 Task: Look for products in the category "Hot Dogs & Sausages" from the brand "Bilinskis".
Action: Mouse pressed left at (26, 161)
Screenshot: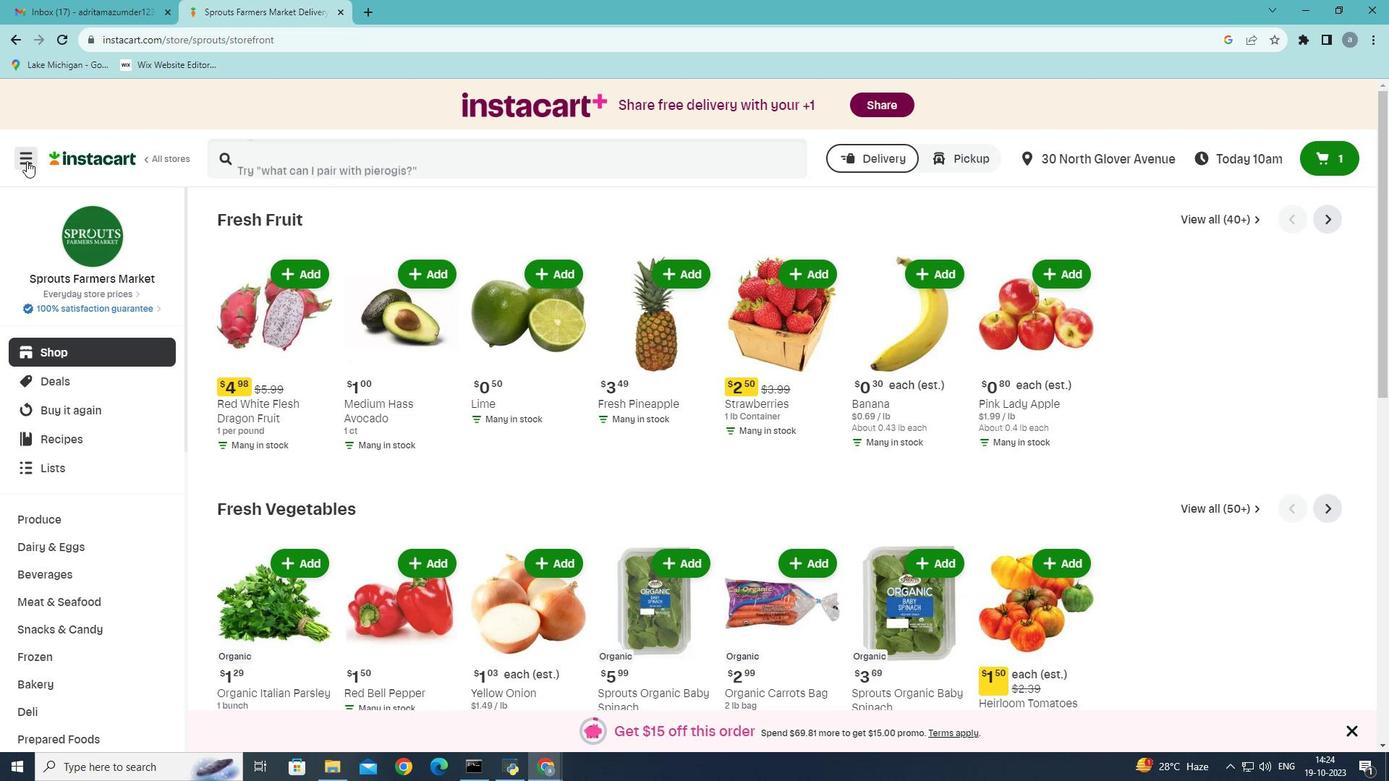 
Action: Mouse moved to (47, 423)
Screenshot: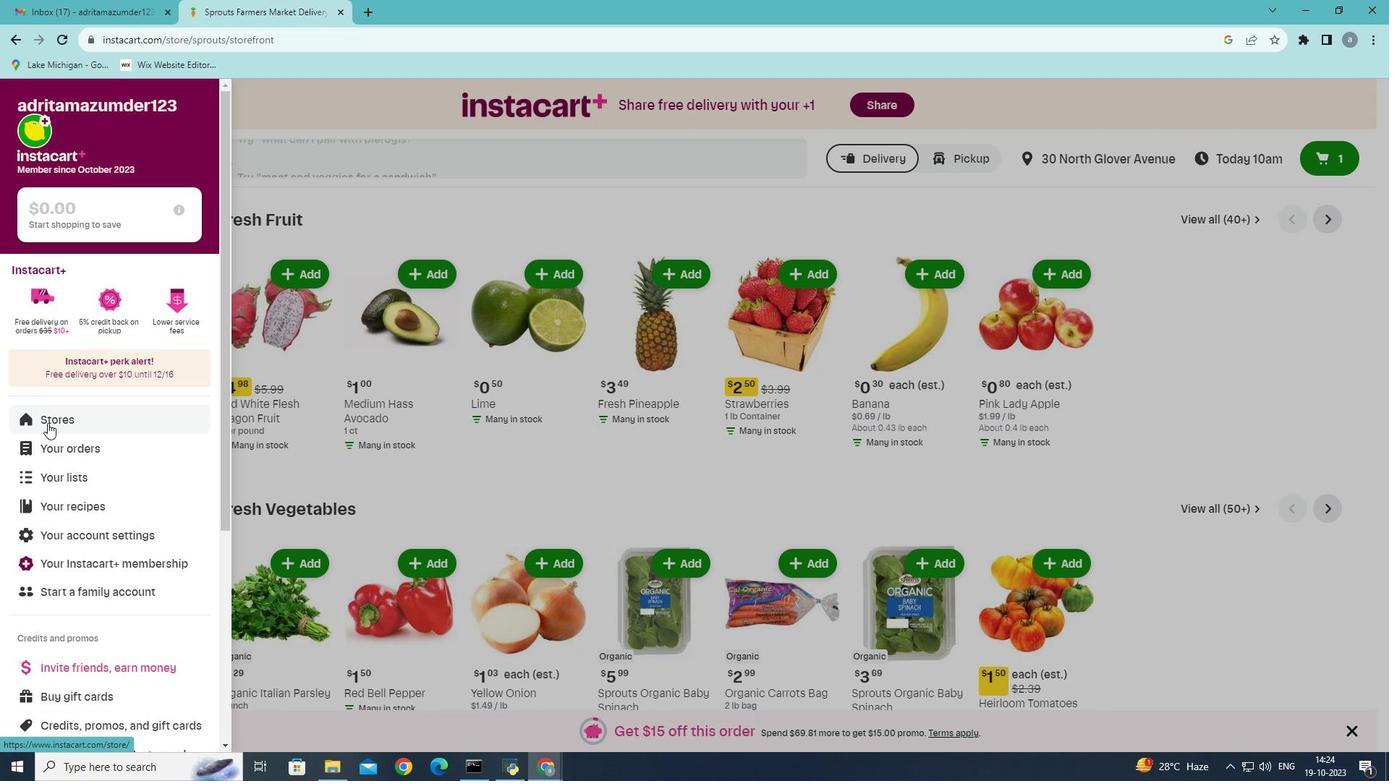 
Action: Mouse pressed left at (47, 423)
Screenshot: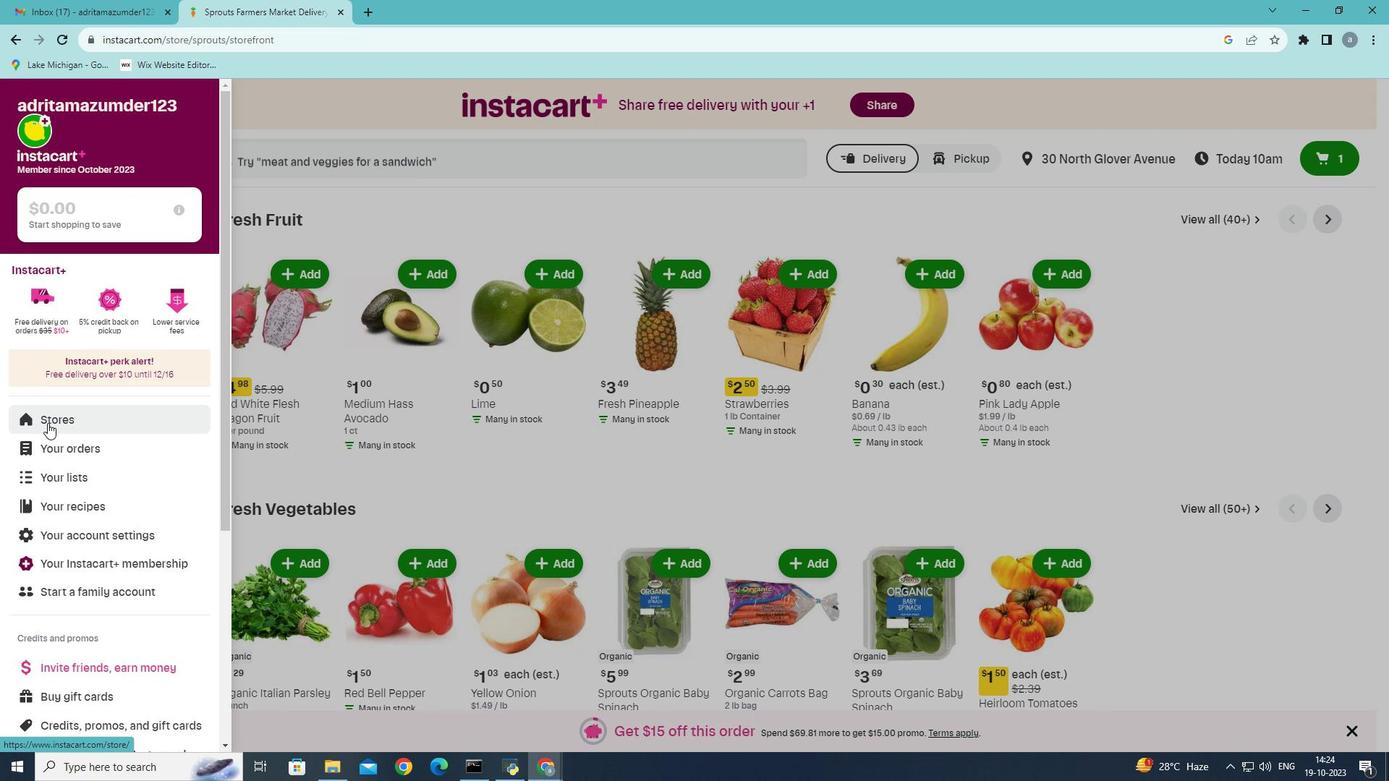 
Action: Mouse moved to (340, 166)
Screenshot: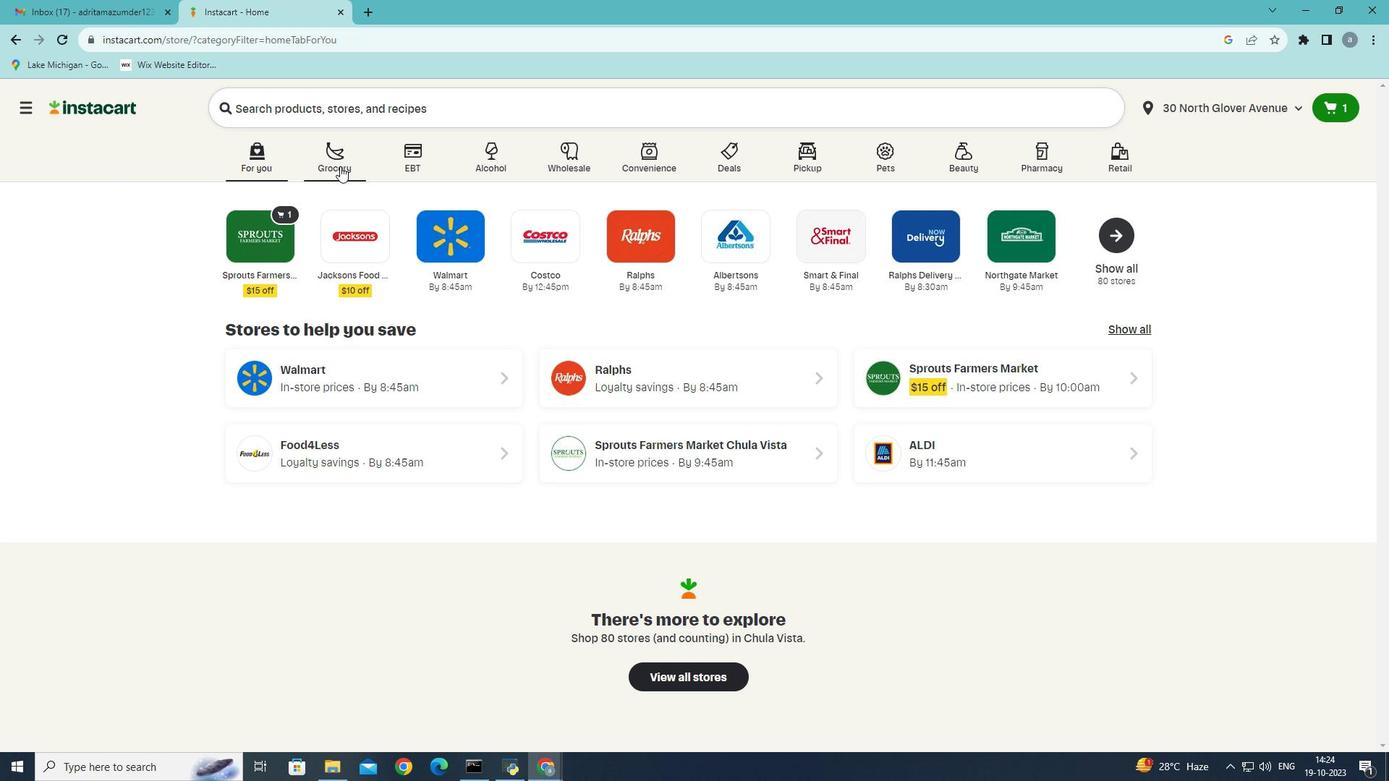 
Action: Mouse pressed left at (340, 166)
Screenshot: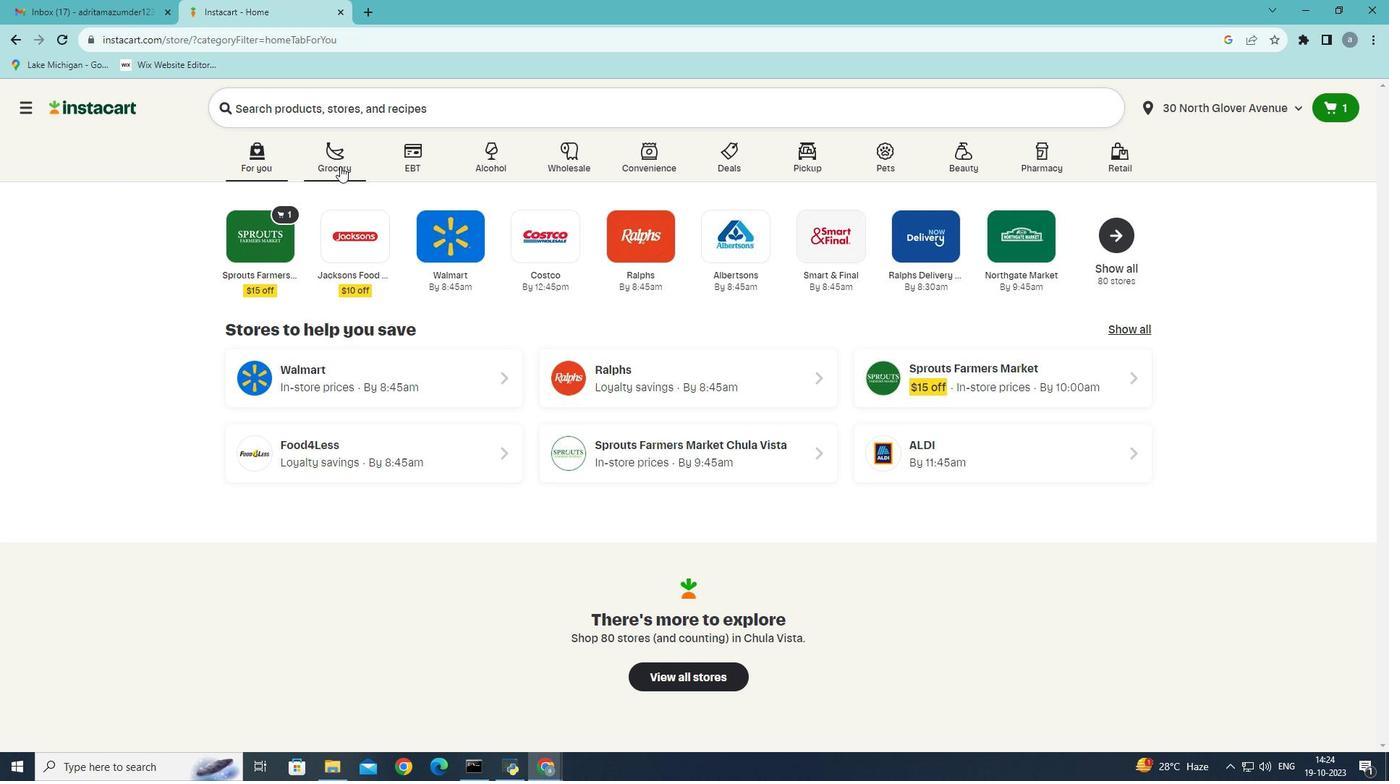 
Action: Mouse moved to (295, 420)
Screenshot: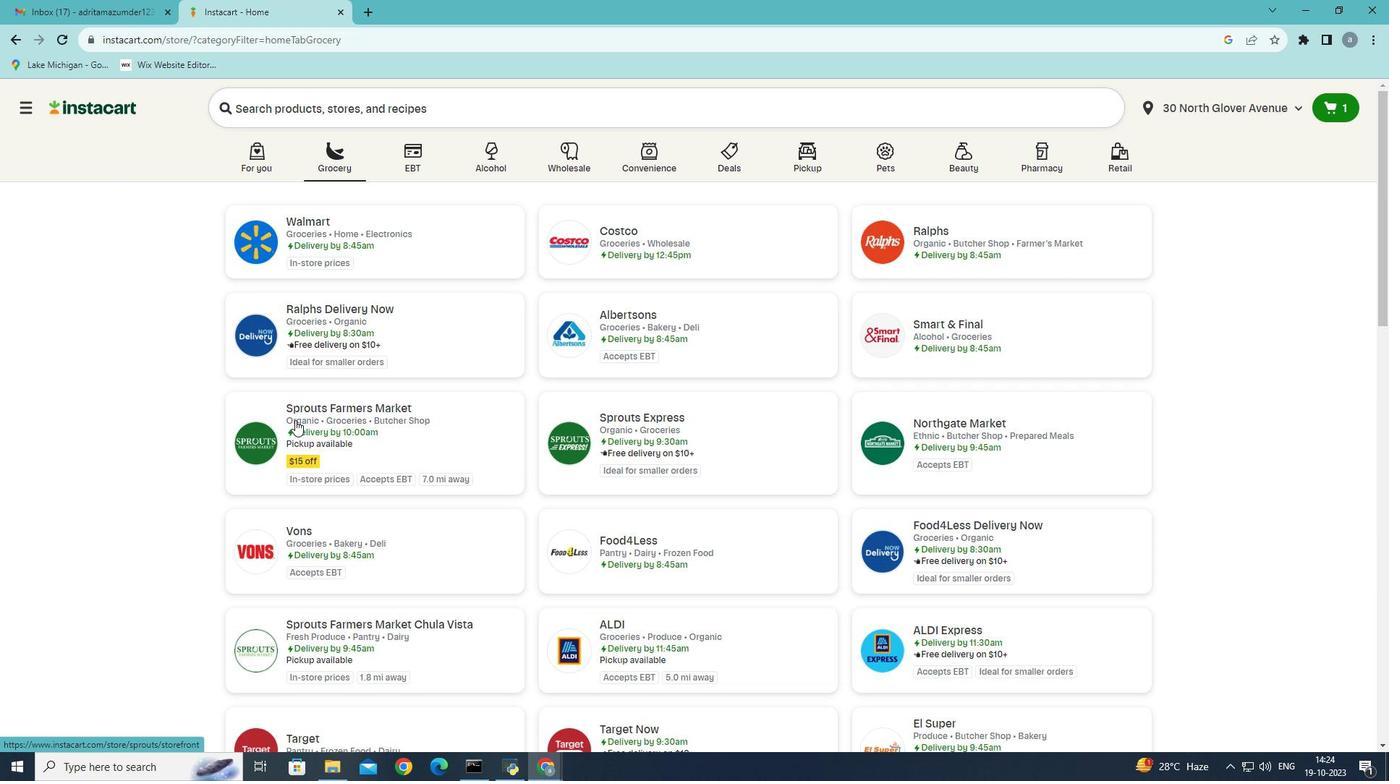 
Action: Mouse pressed left at (295, 420)
Screenshot: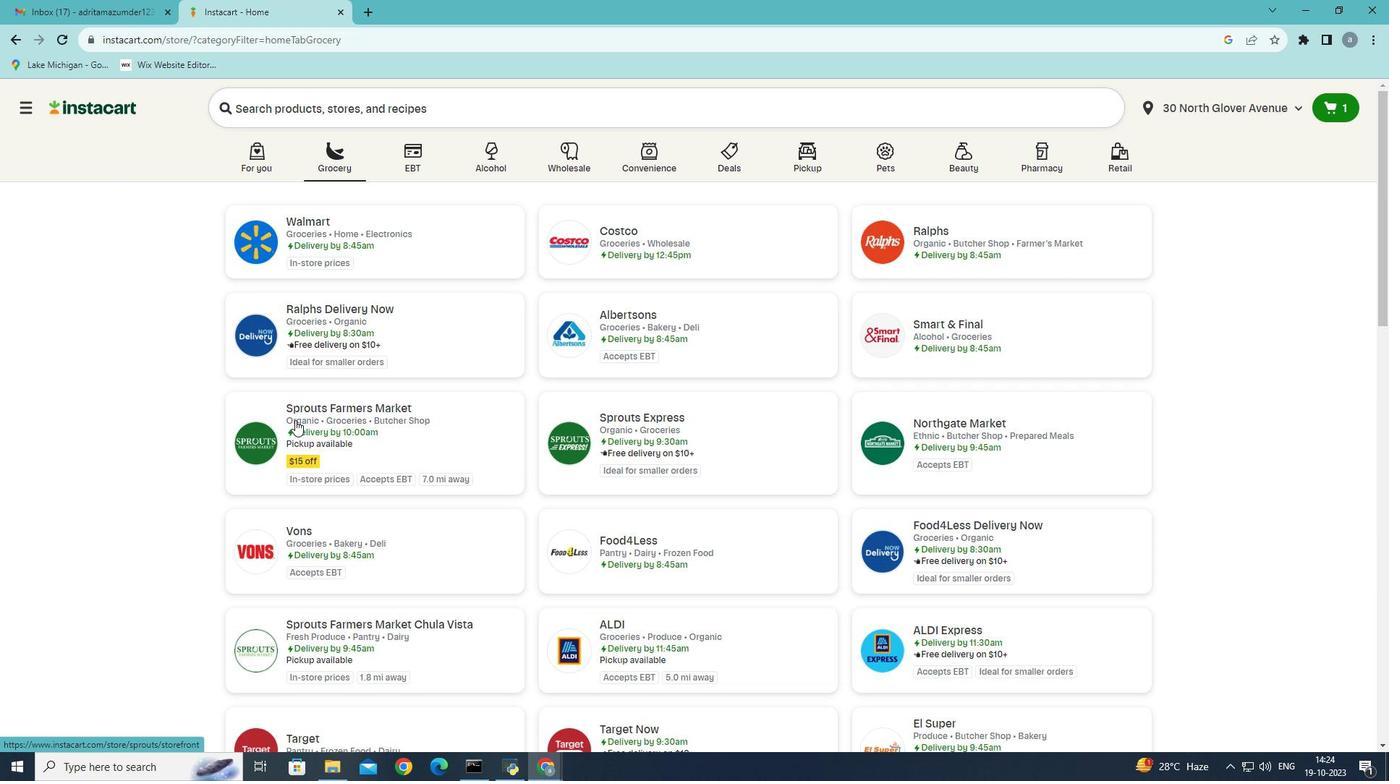 
Action: Mouse moved to (83, 598)
Screenshot: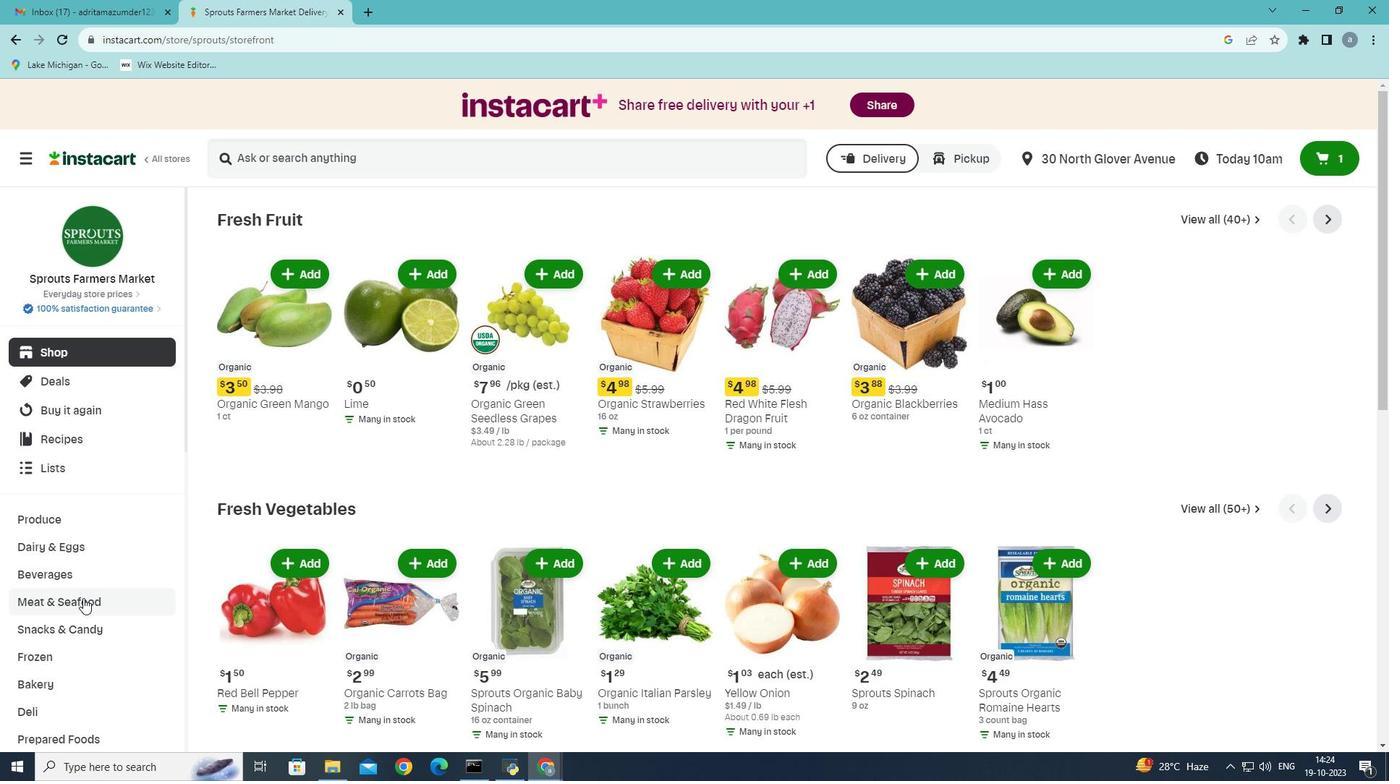 
Action: Mouse pressed left at (83, 598)
Screenshot: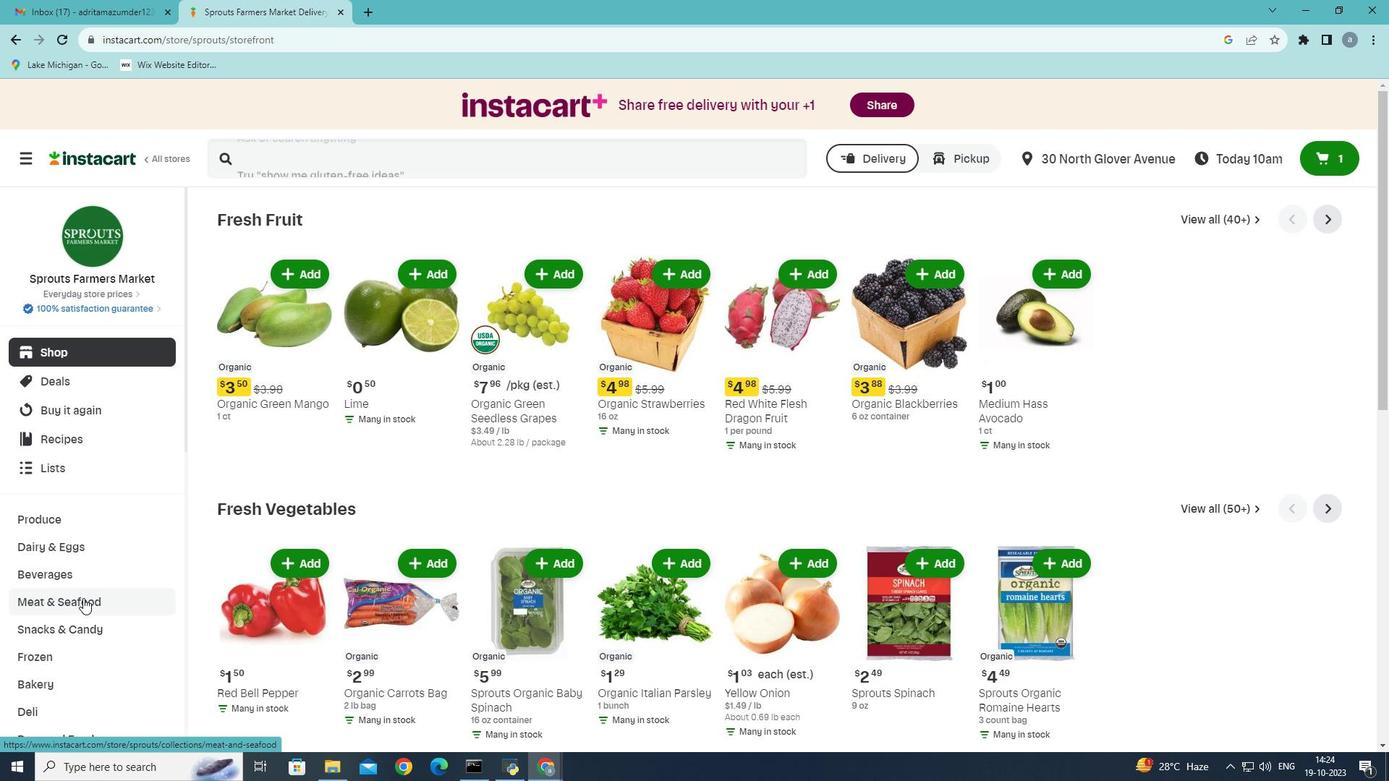 
Action: Mouse moved to (711, 246)
Screenshot: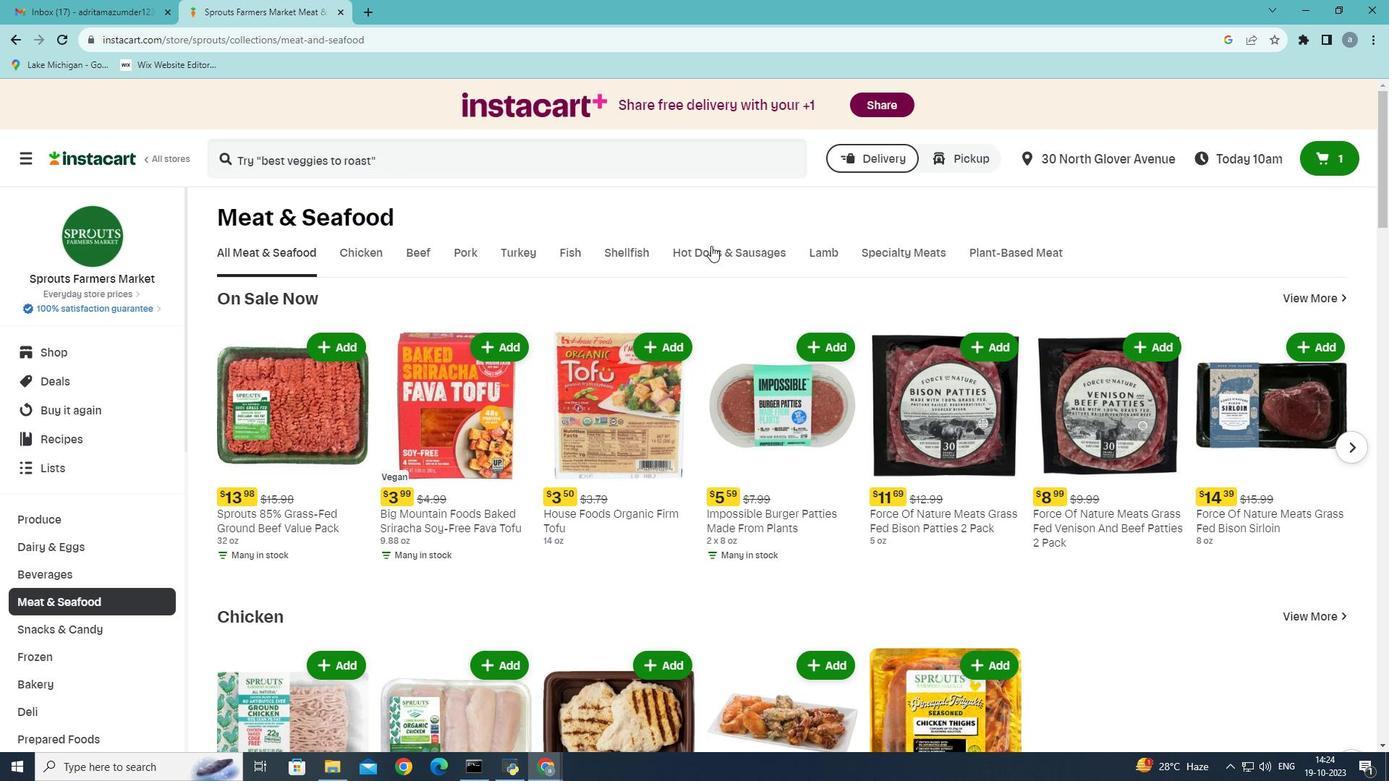 
Action: Mouse pressed left at (711, 246)
Screenshot: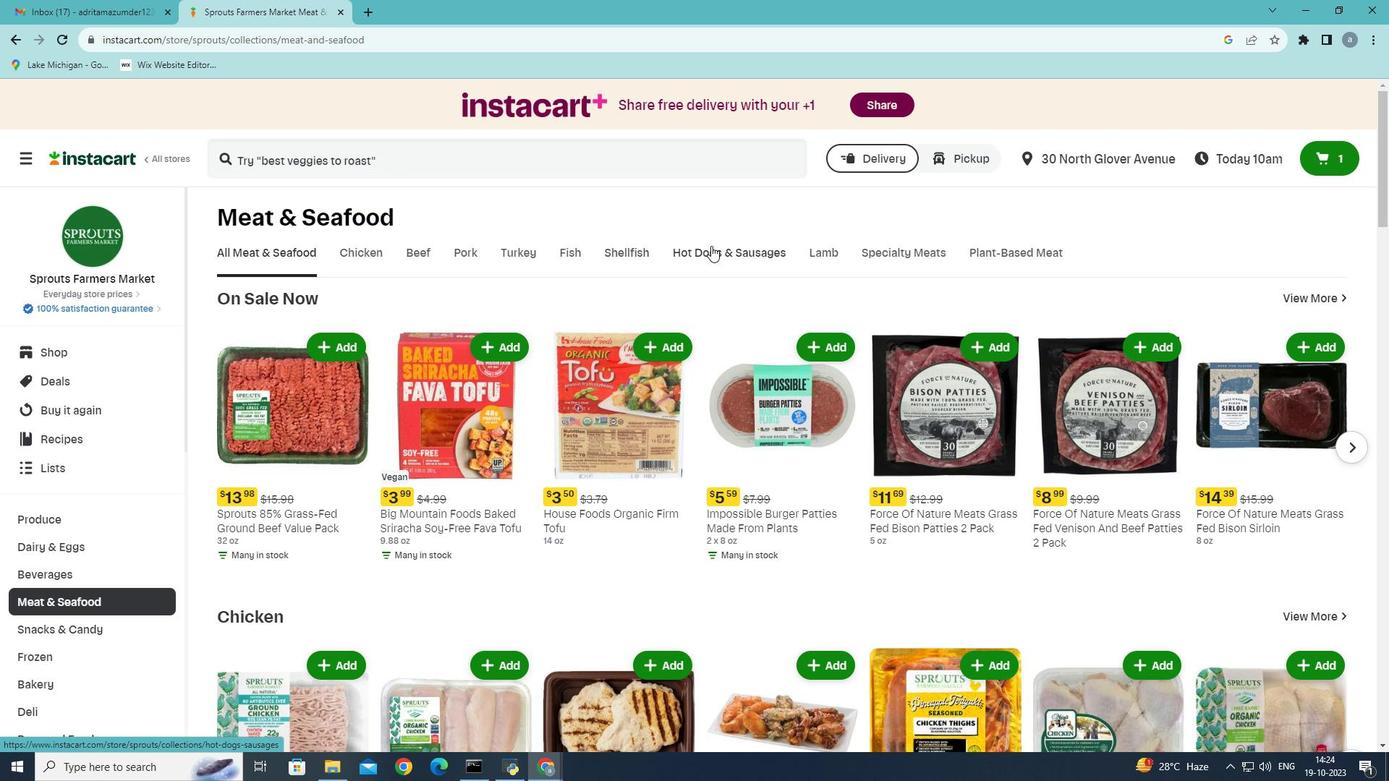 
Action: Mouse moved to (320, 314)
Screenshot: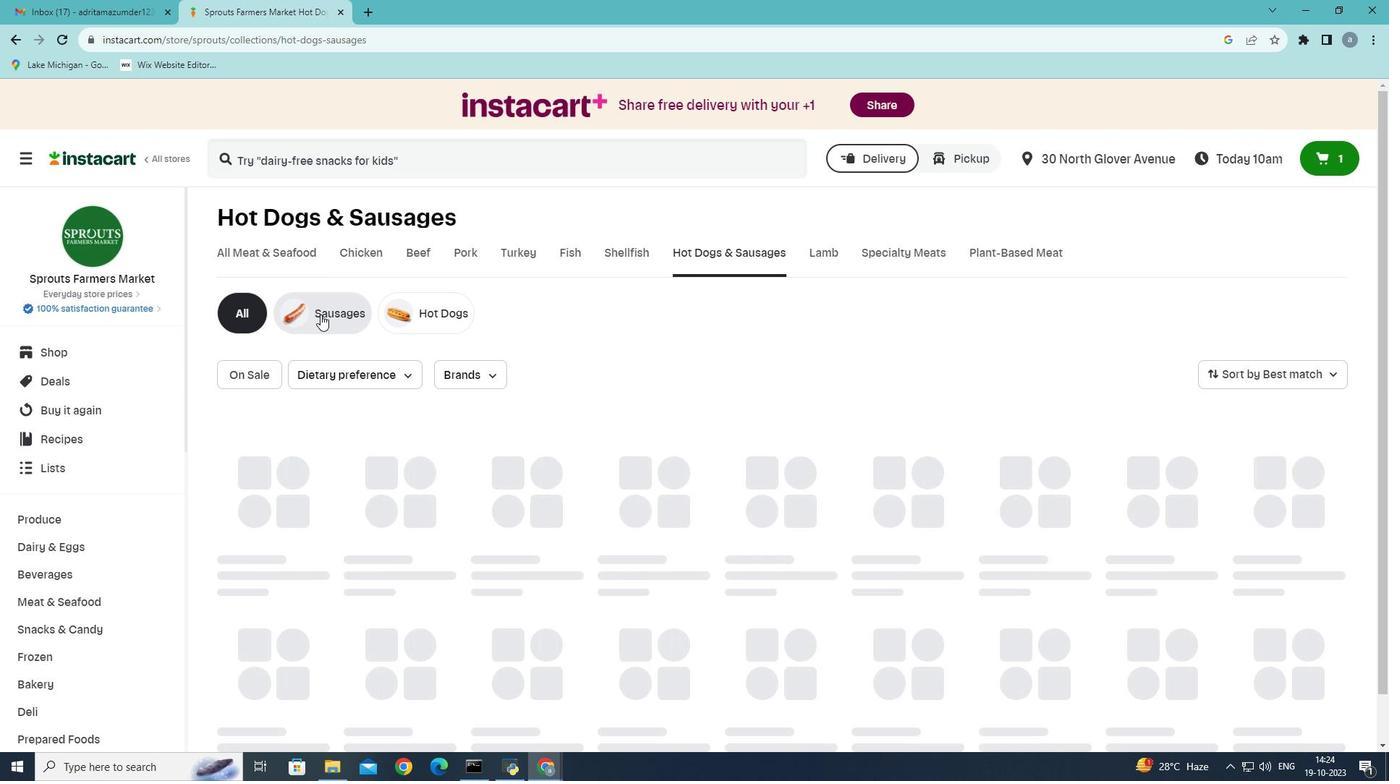 
Action: Mouse pressed left at (320, 314)
Screenshot: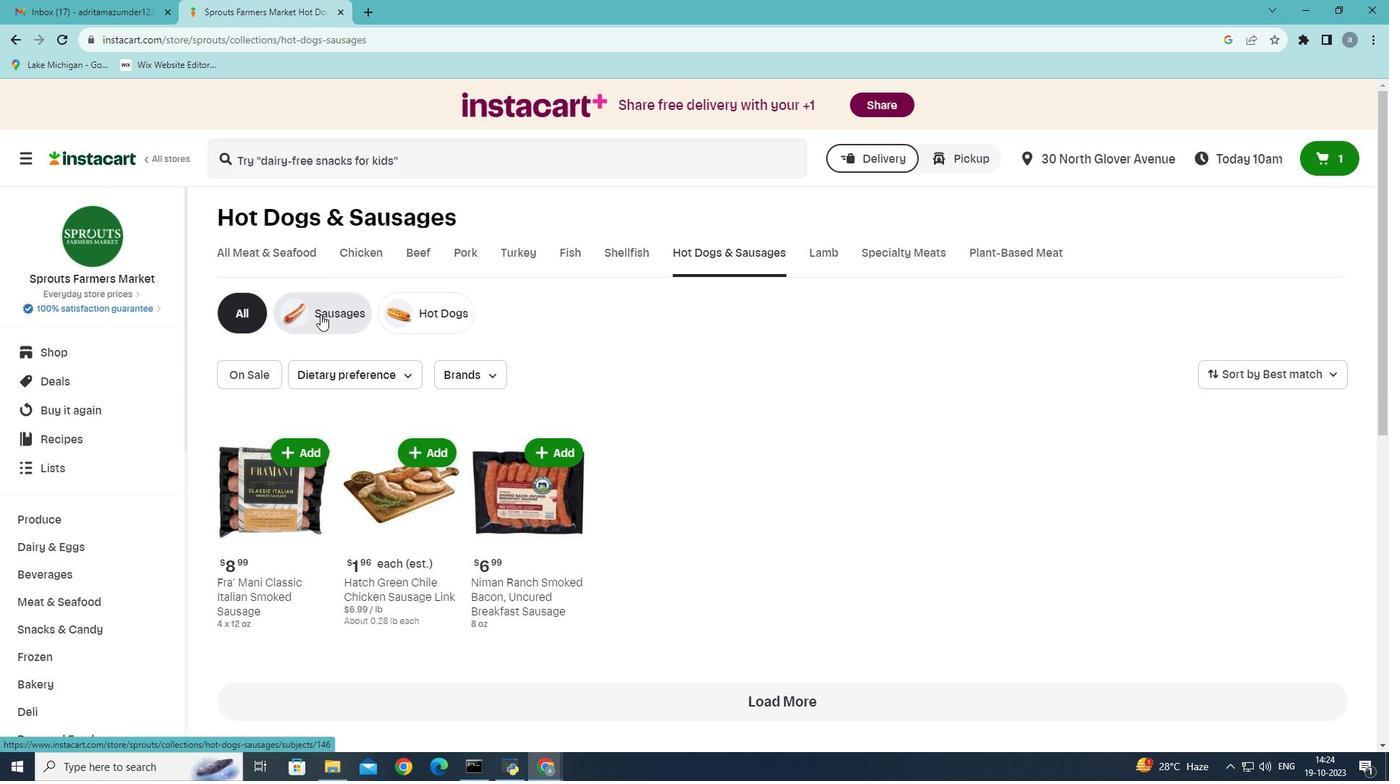 
Action: Mouse moved to (493, 375)
Screenshot: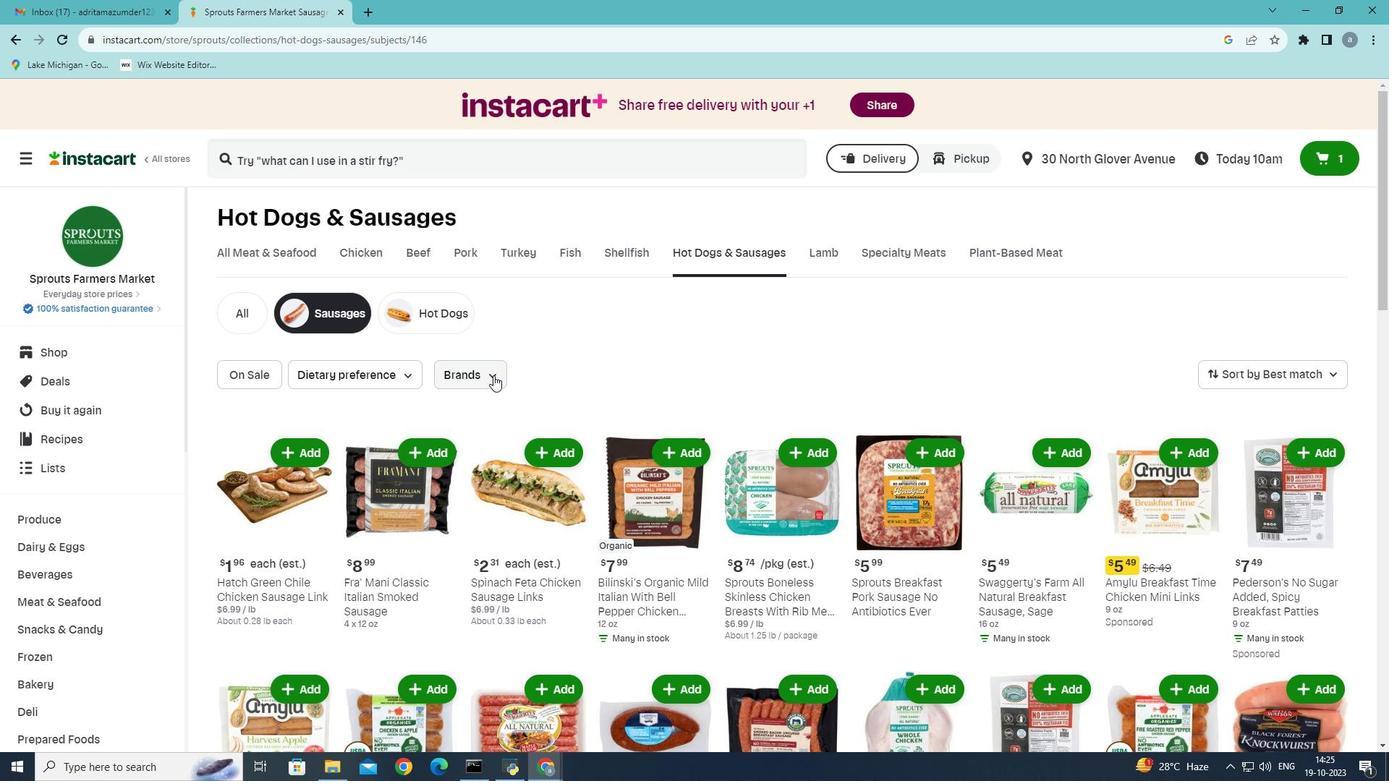 
Action: Mouse pressed left at (493, 375)
Screenshot: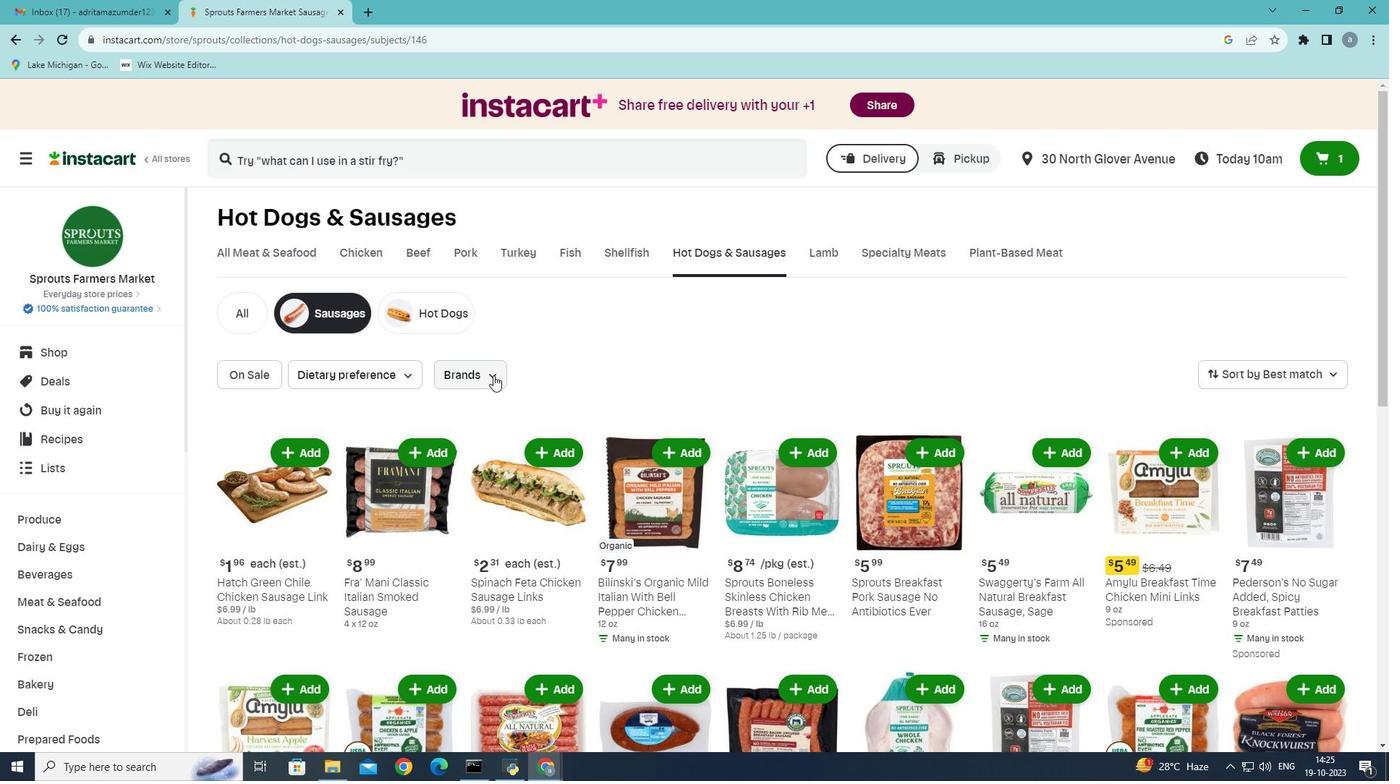 
Action: Mouse moved to (462, 596)
Screenshot: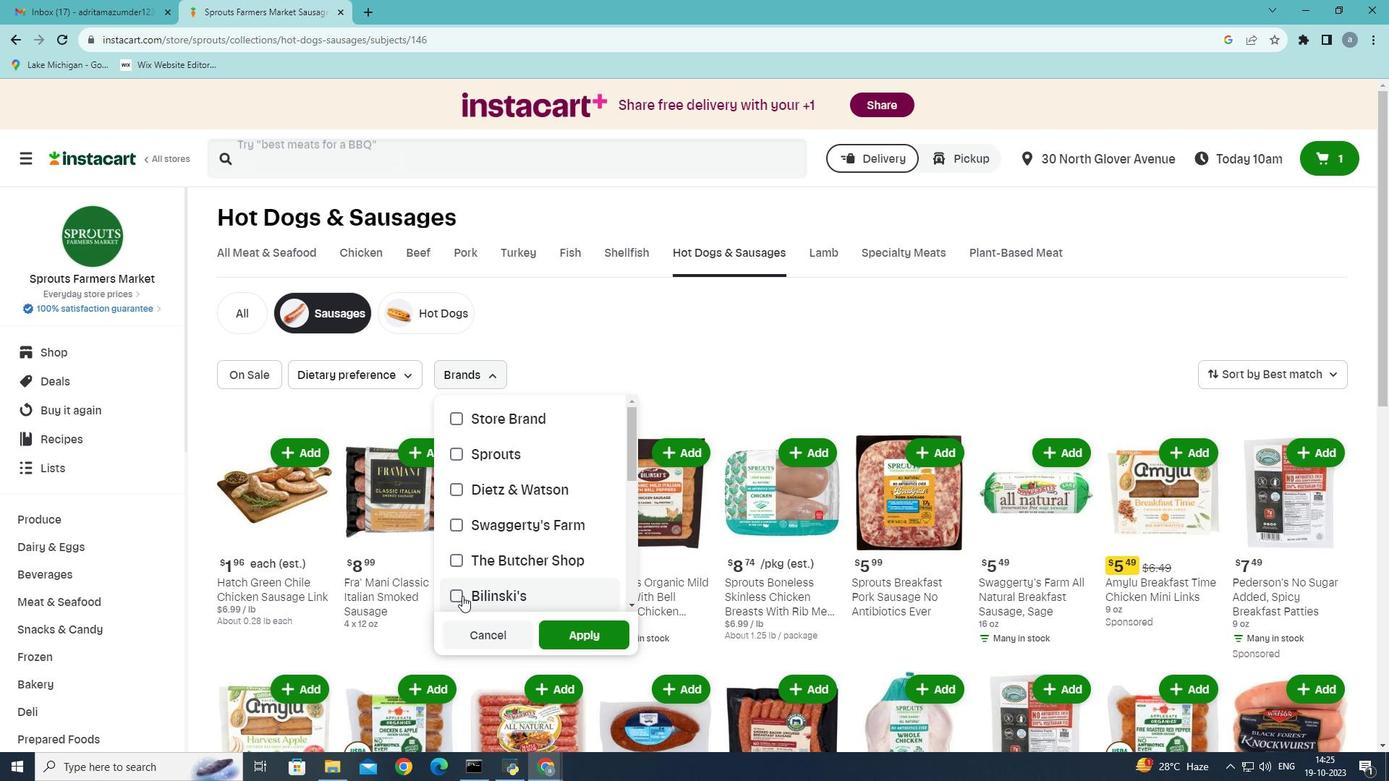 
Action: Mouse pressed left at (462, 596)
Screenshot: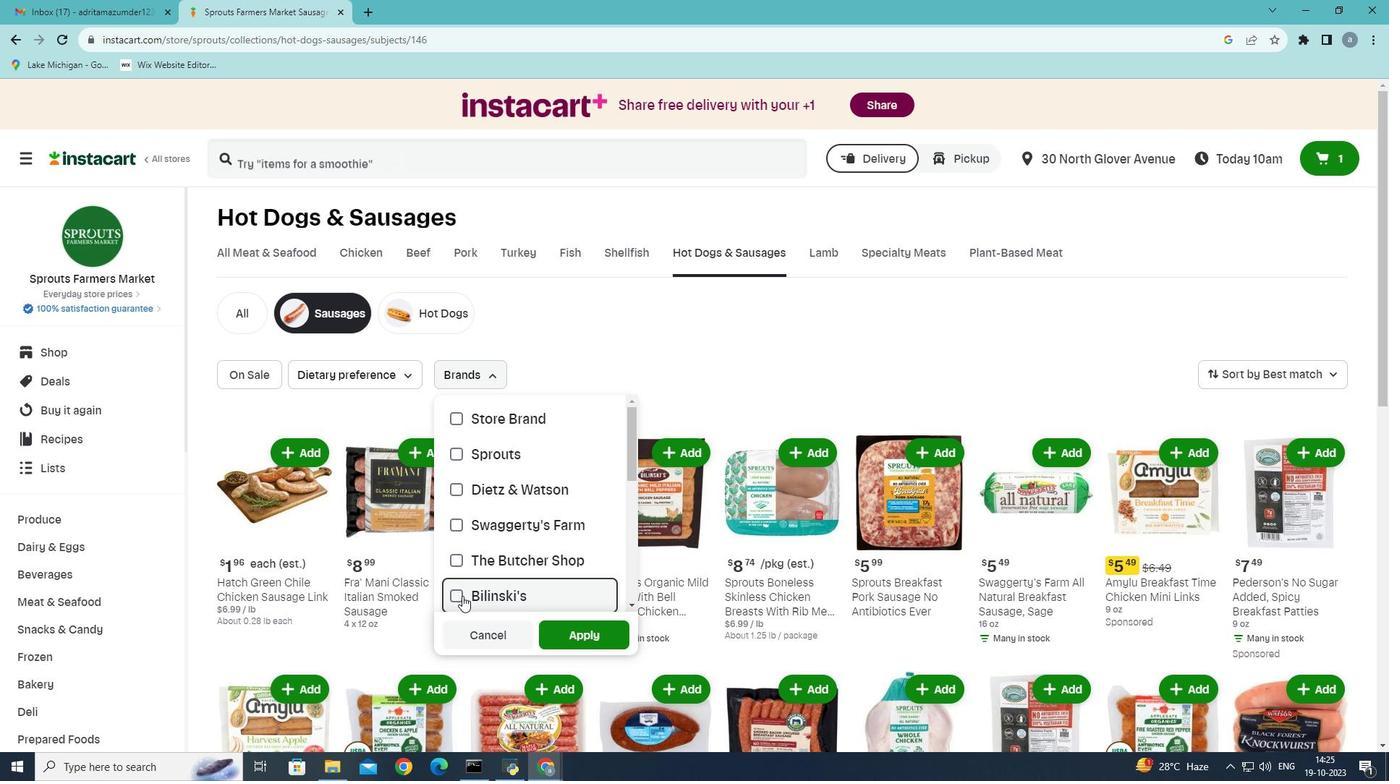 
Action: Mouse moved to (568, 633)
Screenshot: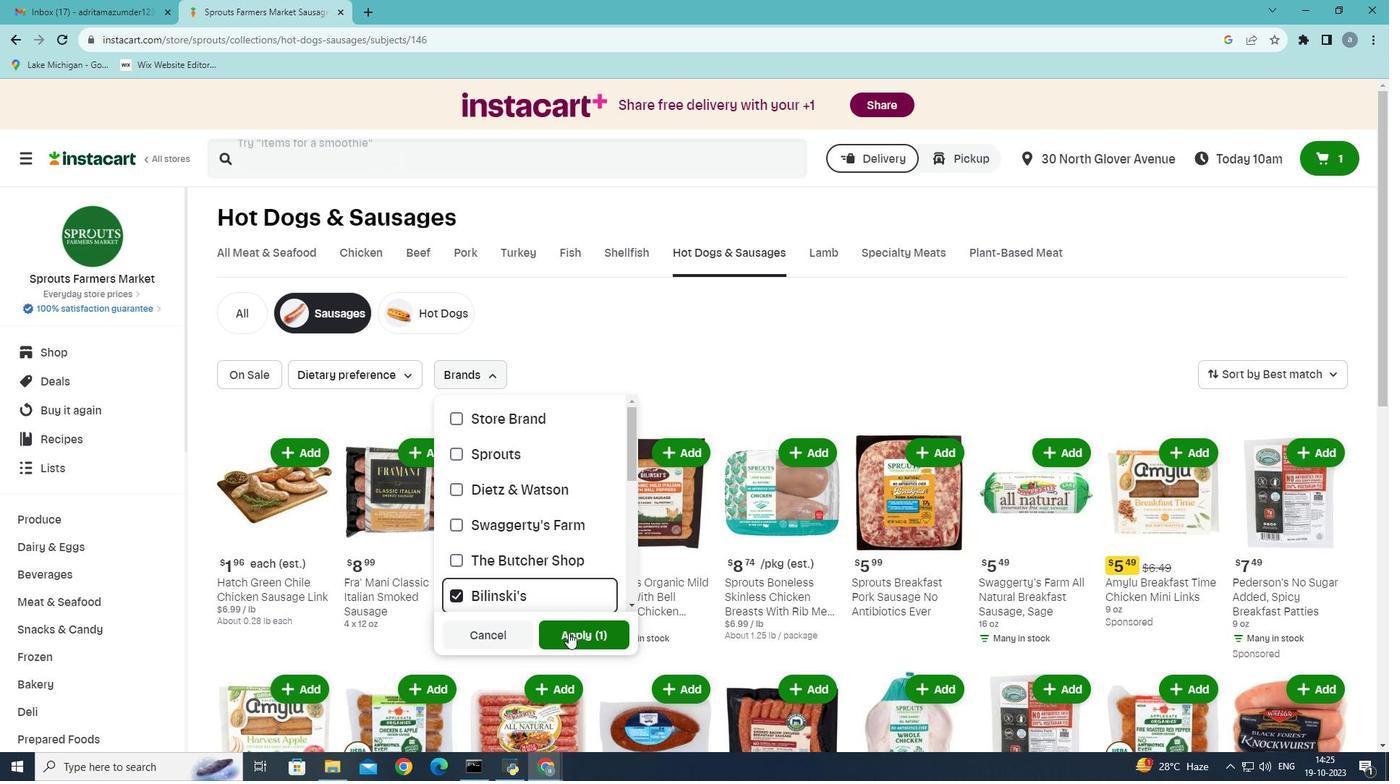 
Action: Mouse pressed left at (568, 633)
Screenshot: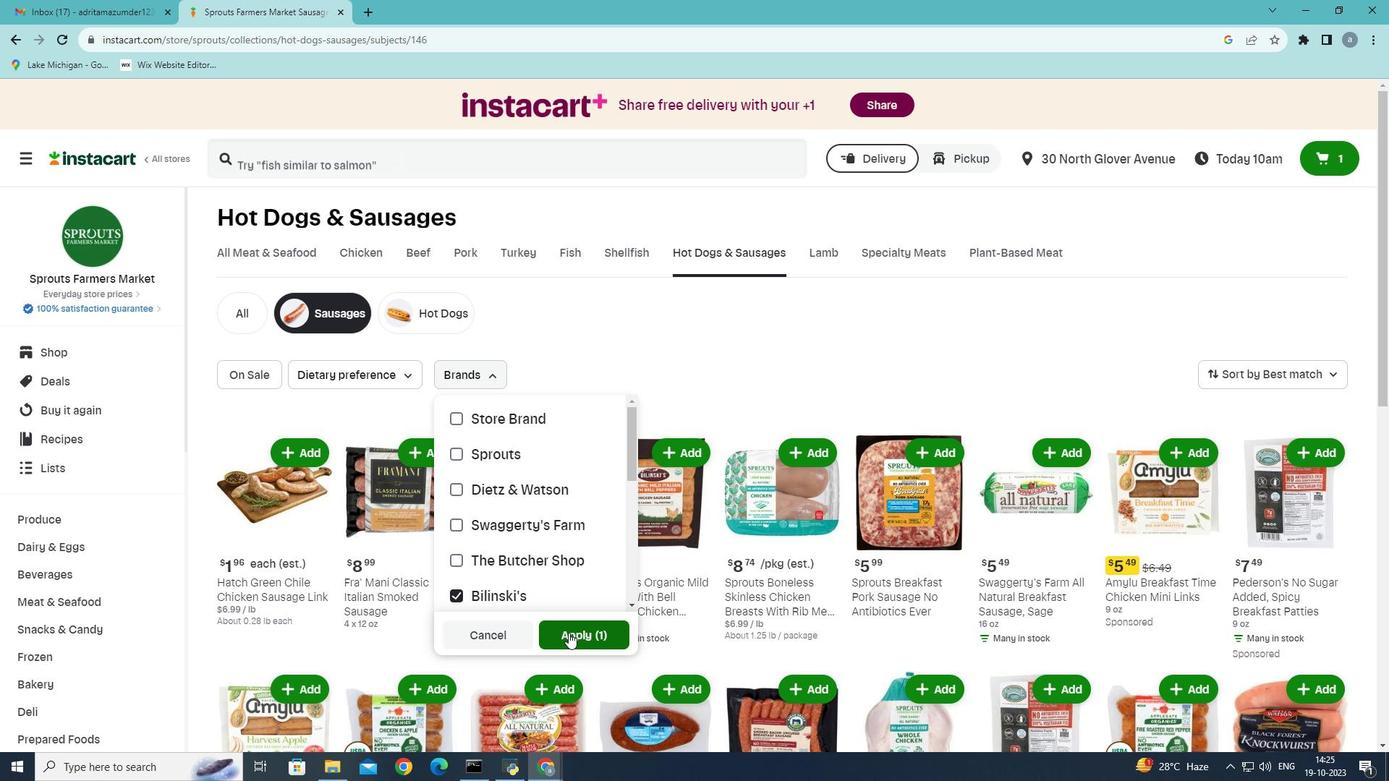 
Action: Mouse moved to (545, 604)
Screenshot: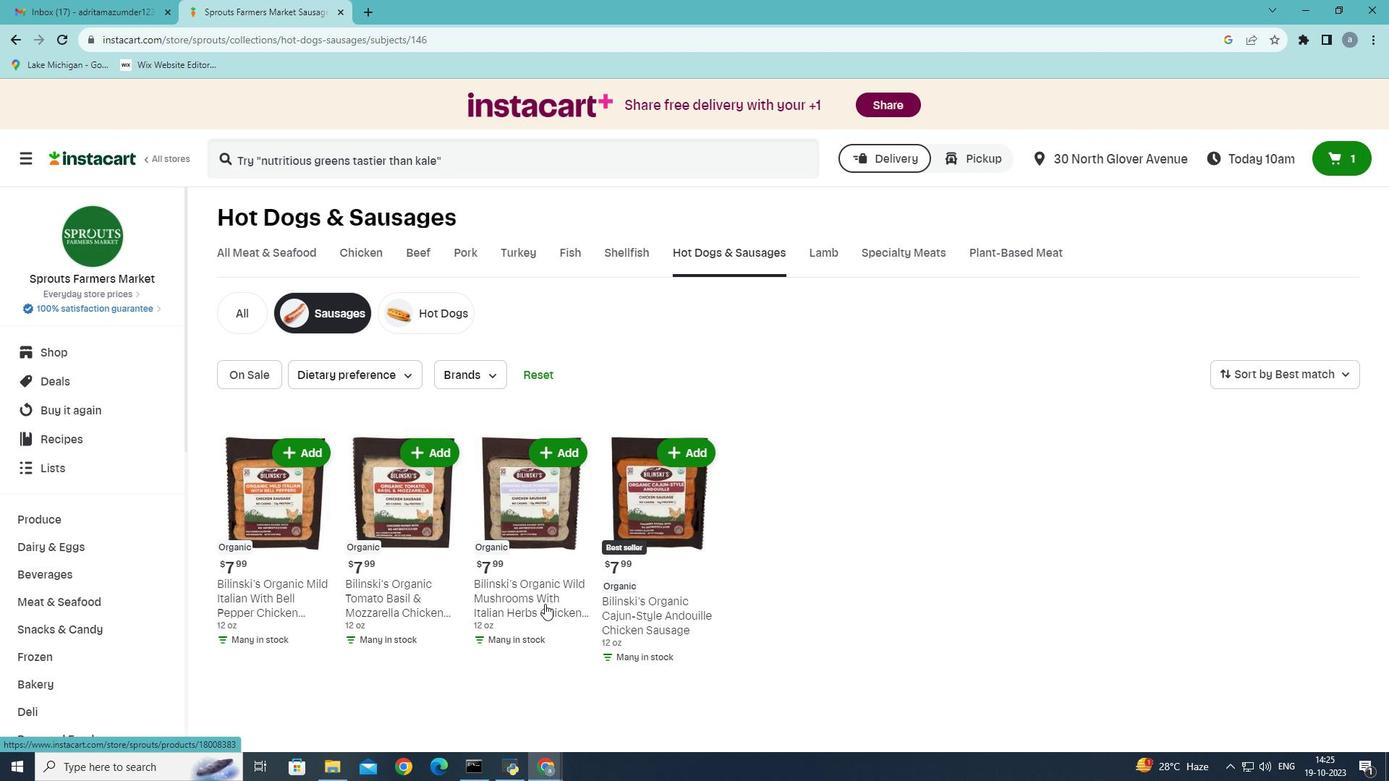 
